 Task: In the  document Amelia ,change text color to 'Dark Green' Insert the mentioned shape above the text 'Cloud Callout'. Change color of the shape to  OrangeChange shape height to  2
Action: Mouse moved to (111, 135)
Screenshot: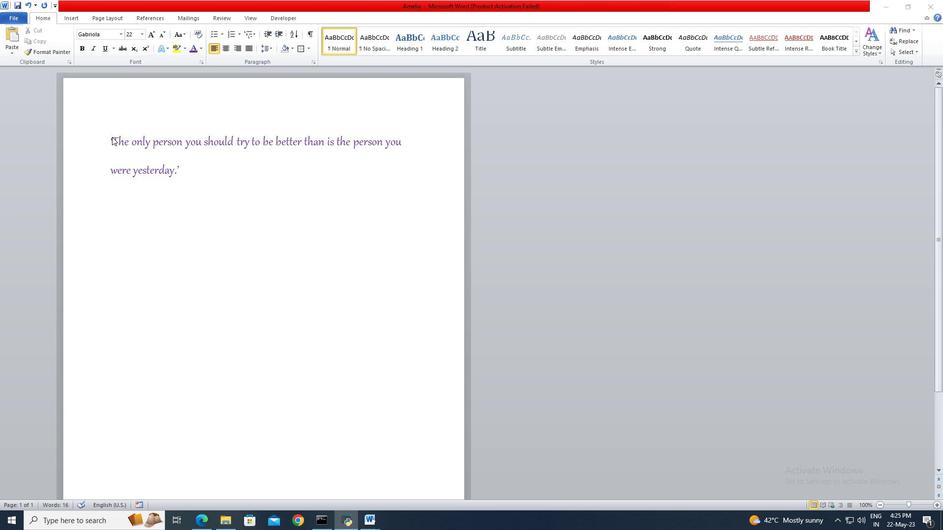
Action: Mouse pressed left at (111, 135)
Screenshot: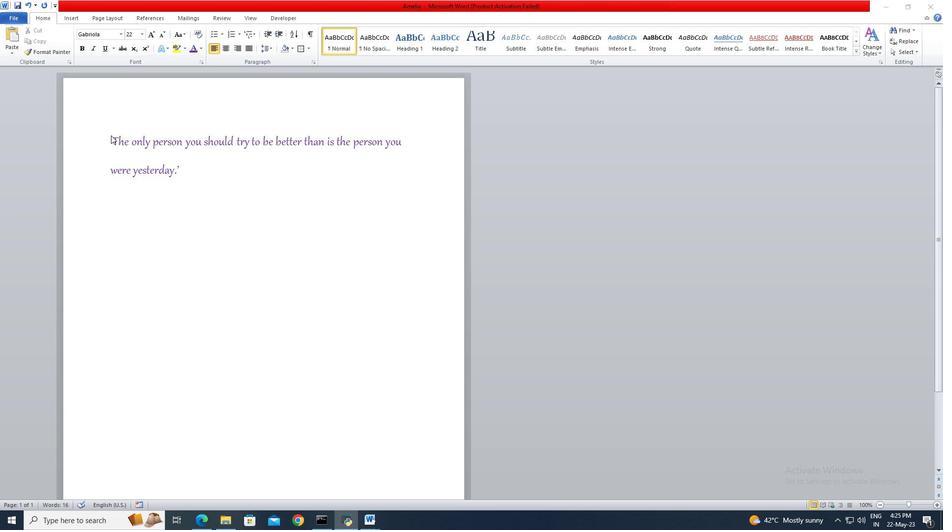 
Action: Mouse moved to (106, 136)
Screenshot: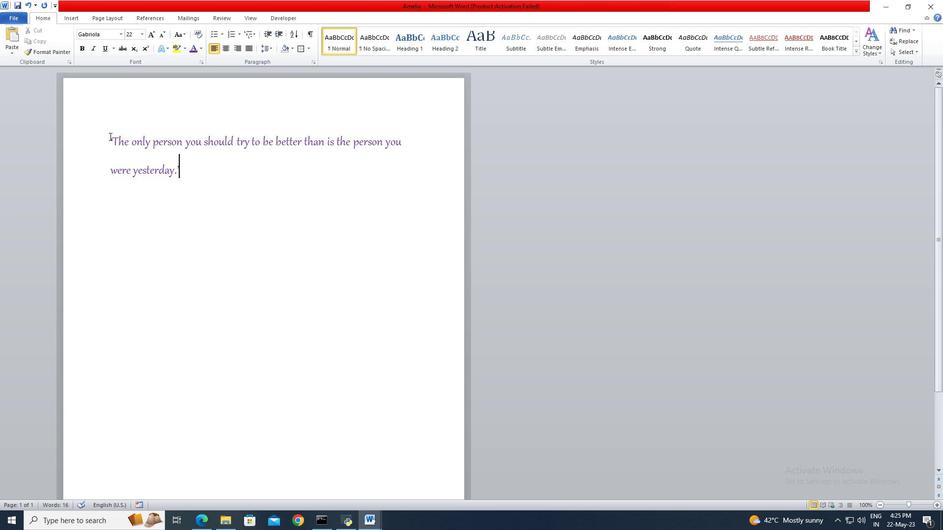 
Action: Key pressed <Key.shift>
Screenshot: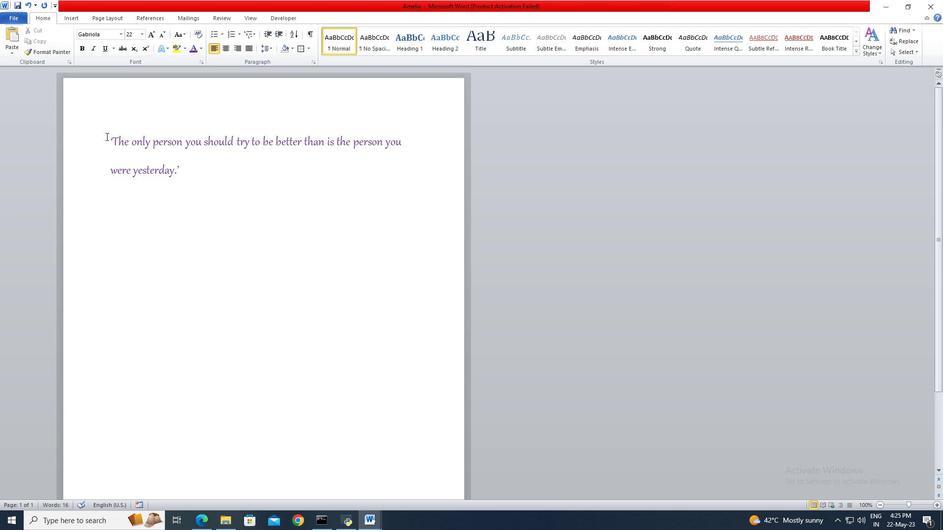 
Action: Mouse pressed left at (106, 136)
Screenshot: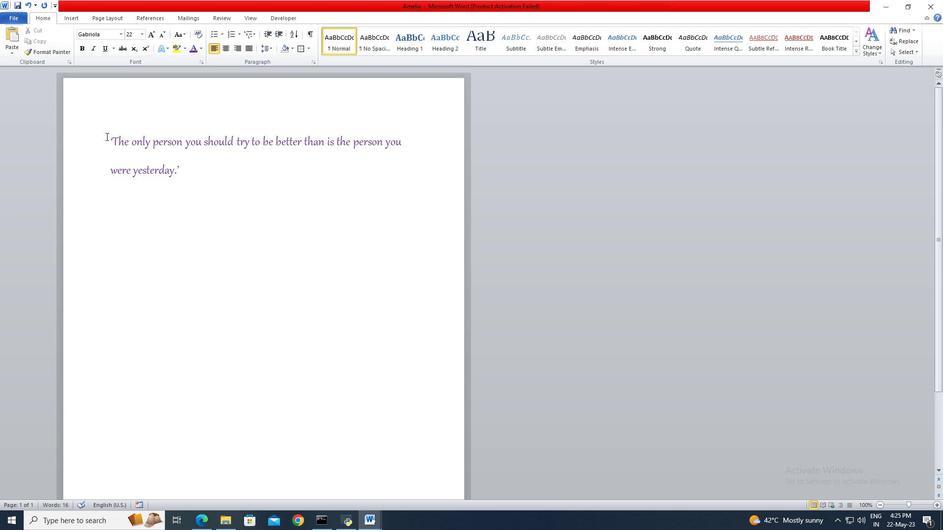 
Action: Mouse moved to (202, 51)
Screenshot: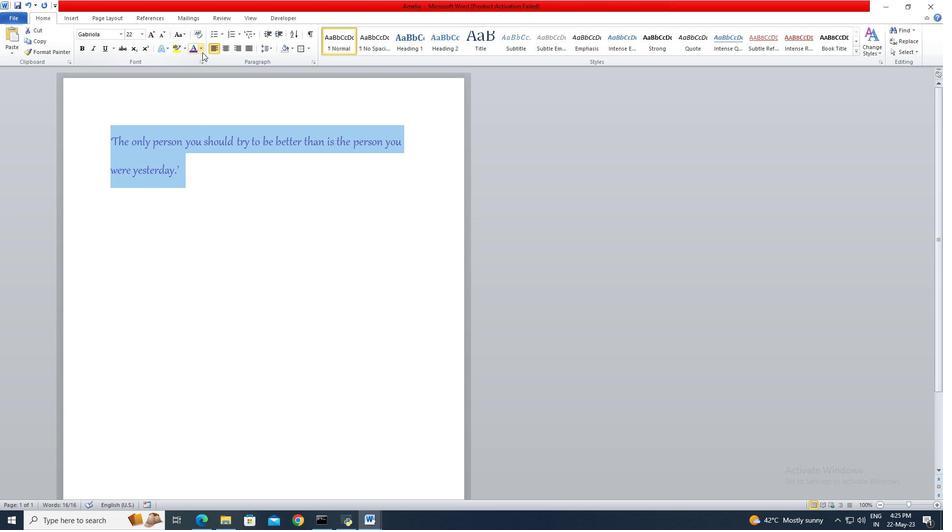 
Action: Mouse pressed left at (202, 51)
Screenshot: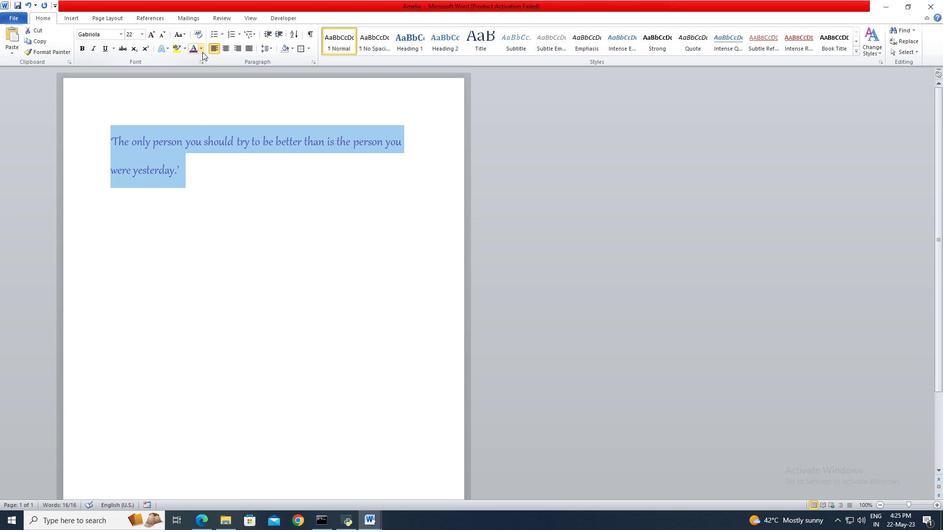 
Action: Mouse moved to (232, 157)
Screenshot: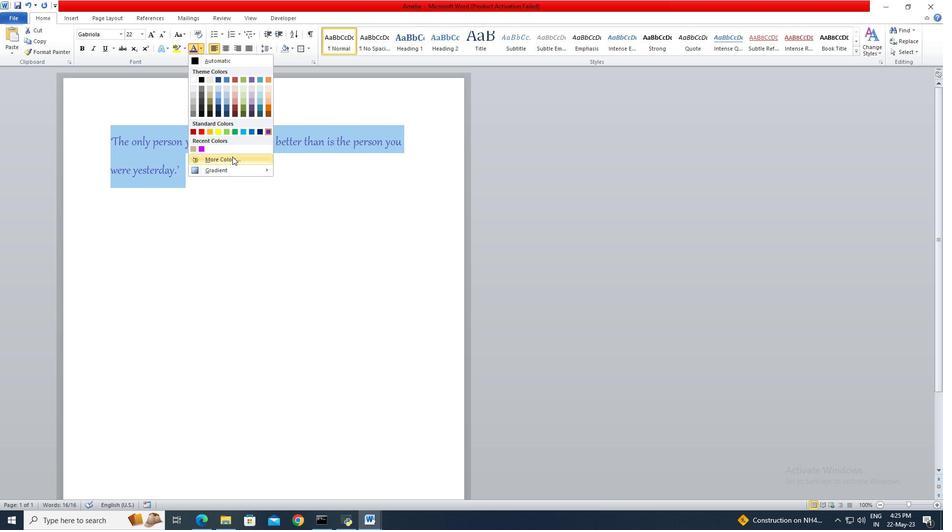 
Action: Mouse pressed left at (232, 157)
Screenshot: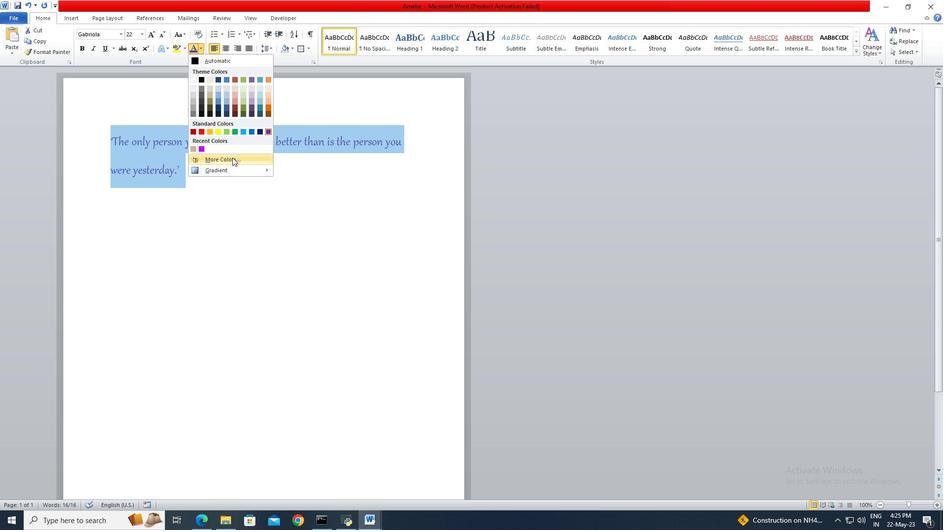 
Action: Mouse moved to (454, 230)
Screenshot: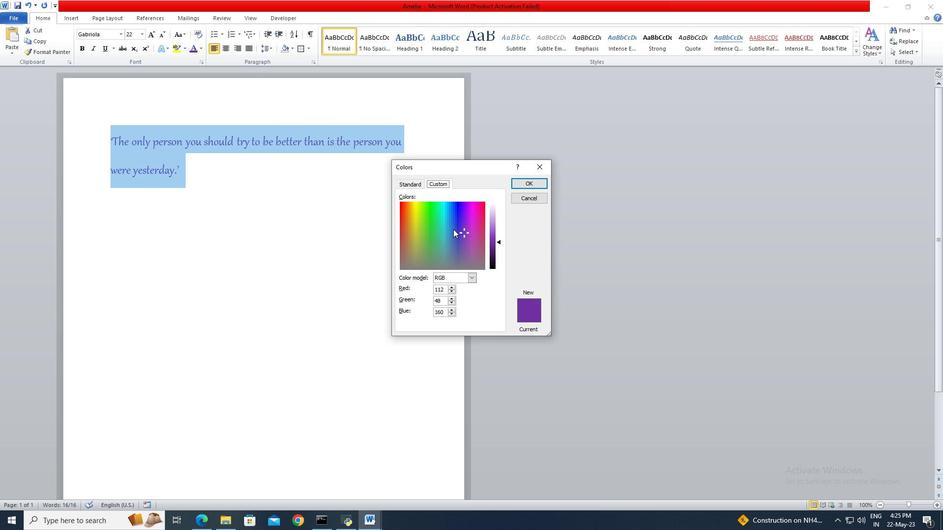 
Action: Mouse pressed left at (454, 230)
Screenshot: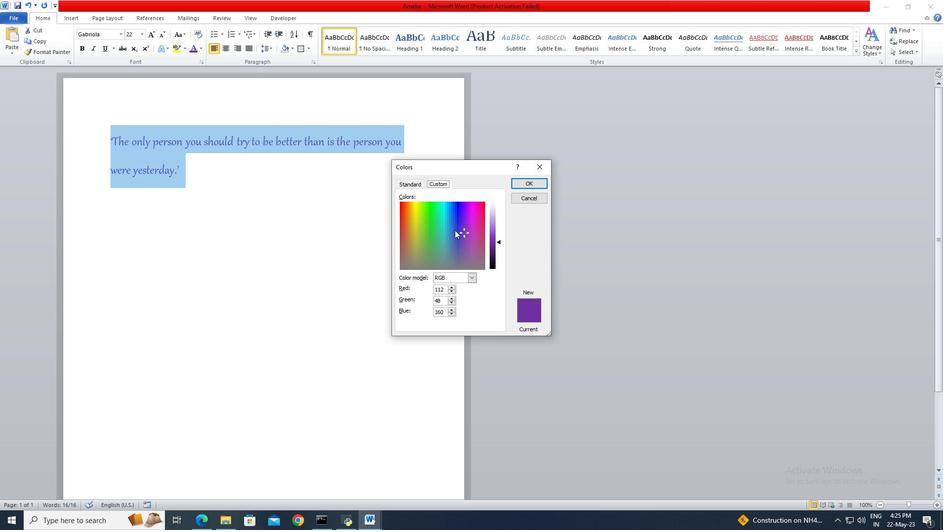 
Action: Mouse moved to (497, 244)
Screenshot: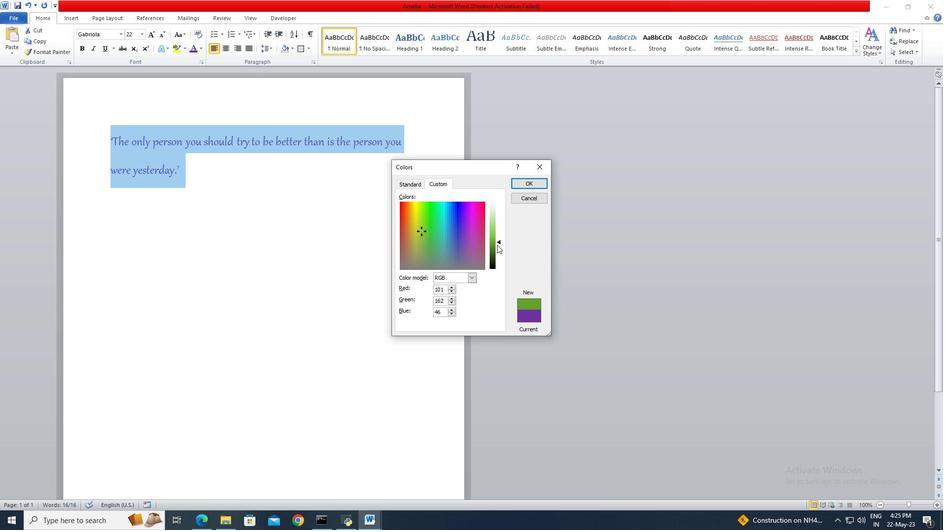 
Action: Mouse pressed left at (497, 244)
Screenshot: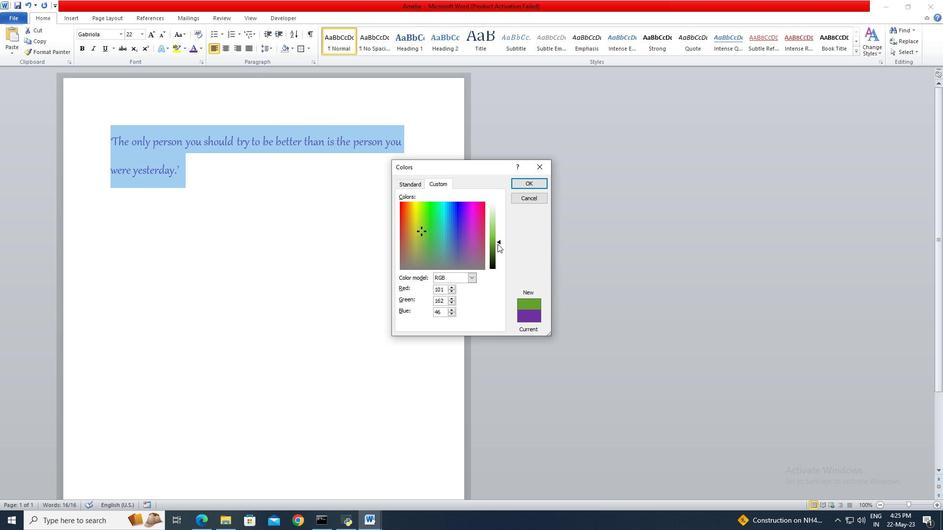
Action: Mouse moved to (524, 186)
Screenshot: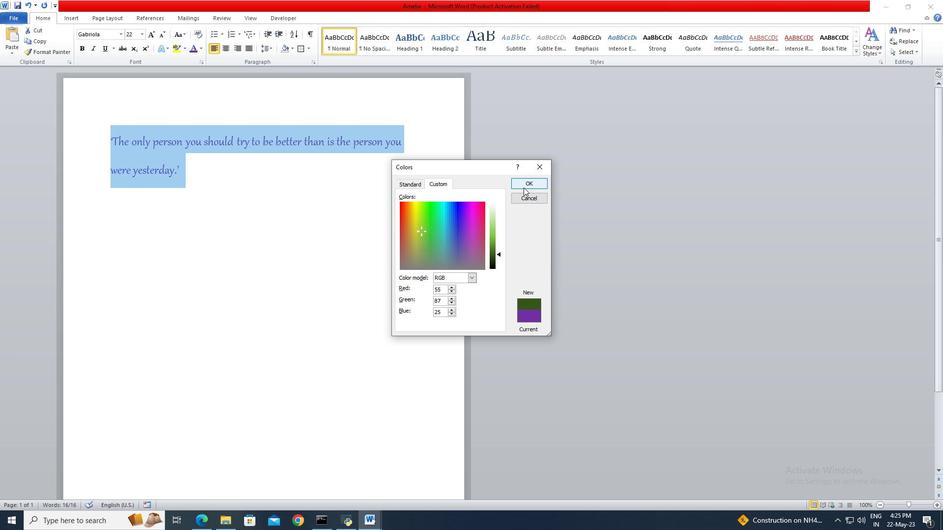 
Action: Mouse pressed left at (524, 186)
Screenshot: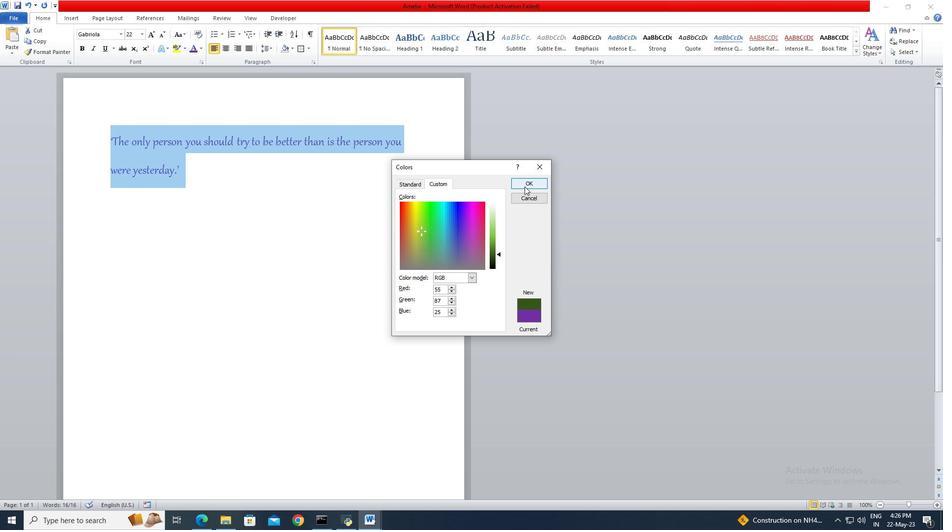 
Action: Mouse moved to (121, 107)
Screenshot: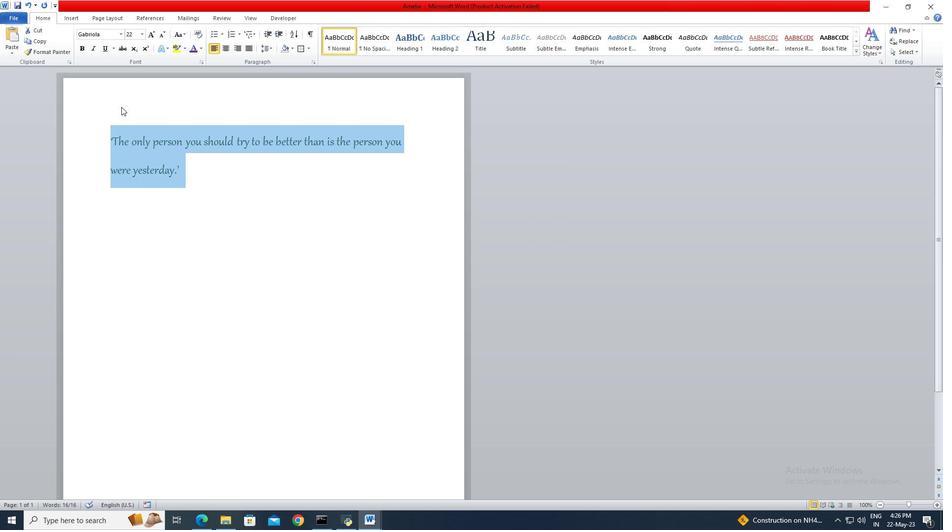 
Action: Mouse pressed left at (121, 107)
Screenshot: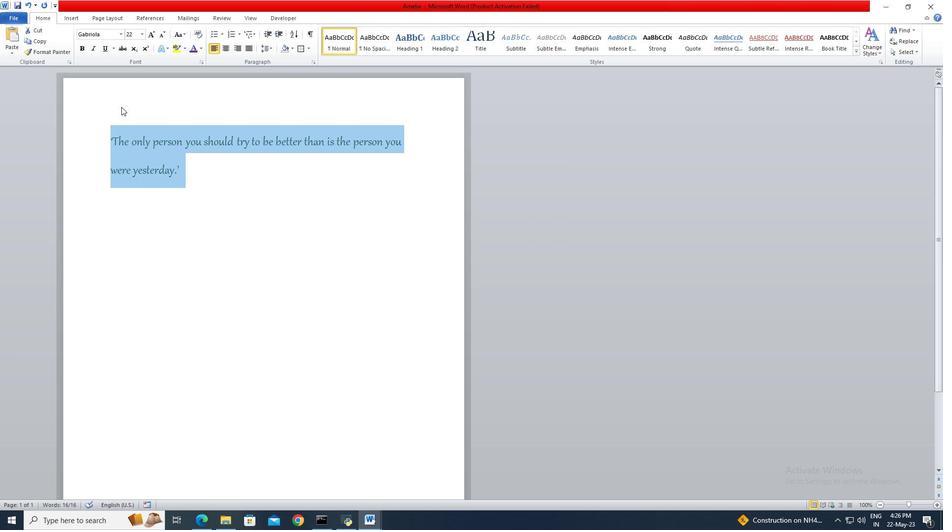 
Action: Mouse moved to (120, 108)
Screenshot: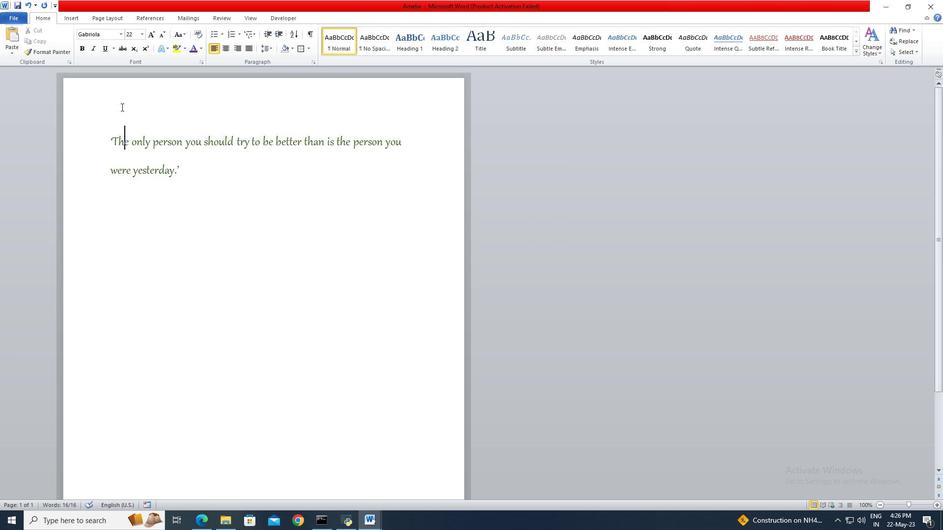 
Action: Key pressed <Key.left><Key.left><Key.enter>ctrl+Z<Key.left><Key.enter>
Screenshot: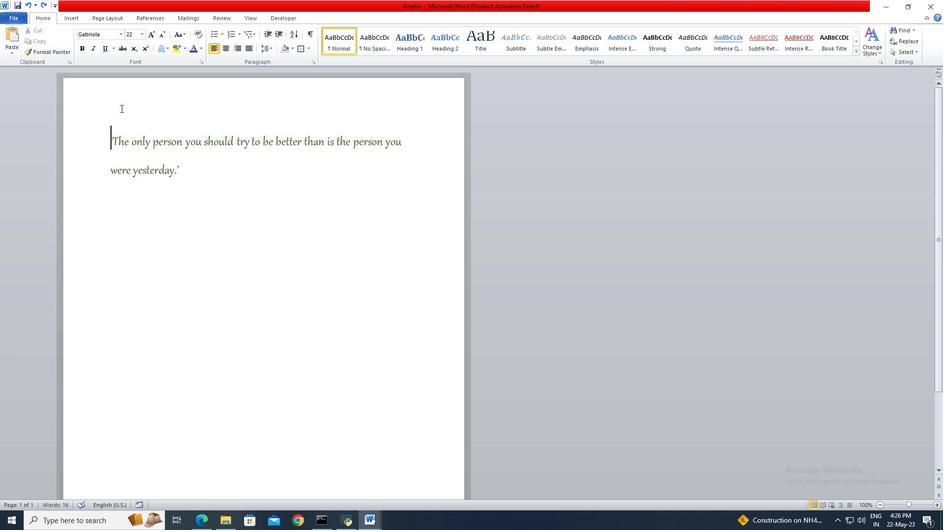 
Action: Mouse moved to (119, 124)
Screenshot: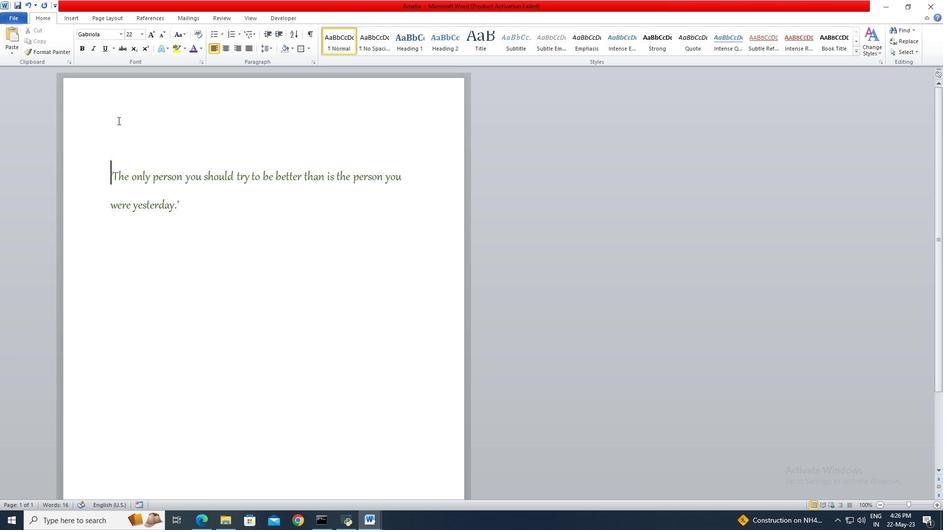 
Action: Mouse pressed left at (119, 124)
Screenshot: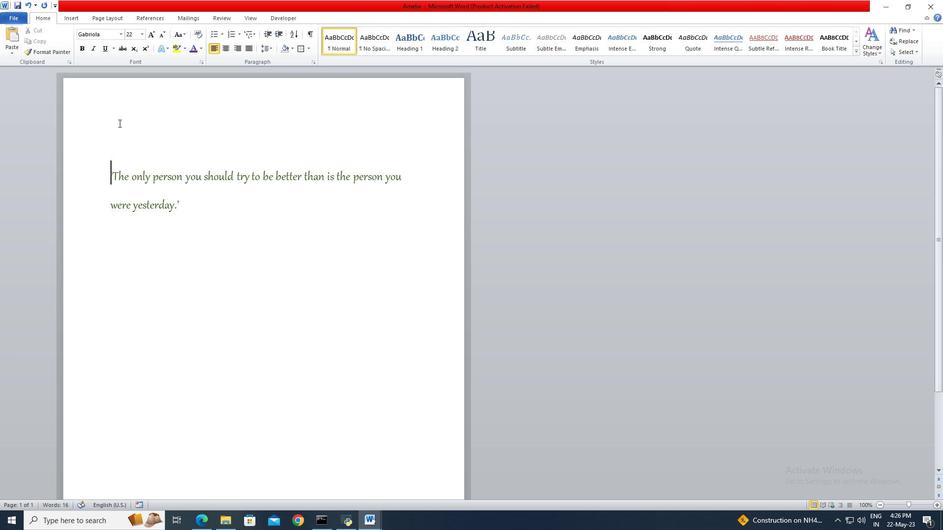 
Action: Mouse moved to (78, 18)
Screenshot: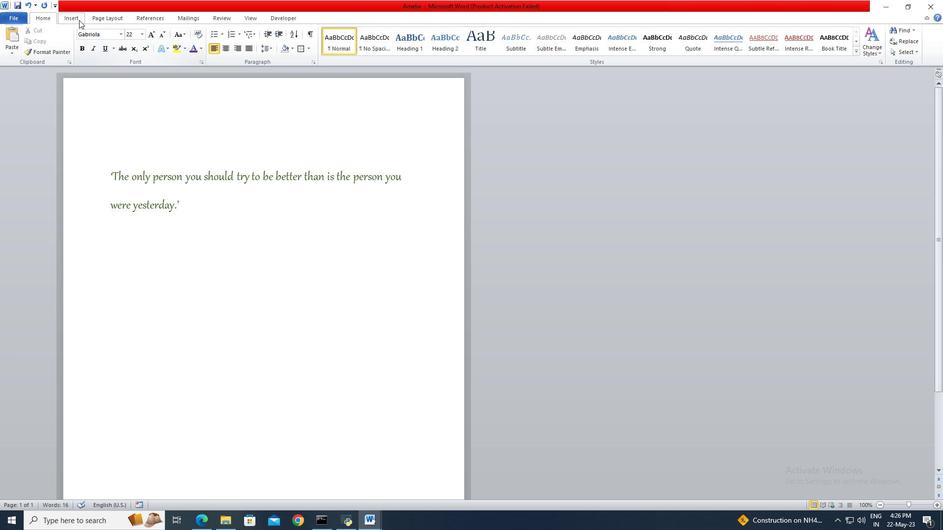 
Action: Mouse pressed left at (78, 18)
Screenshot: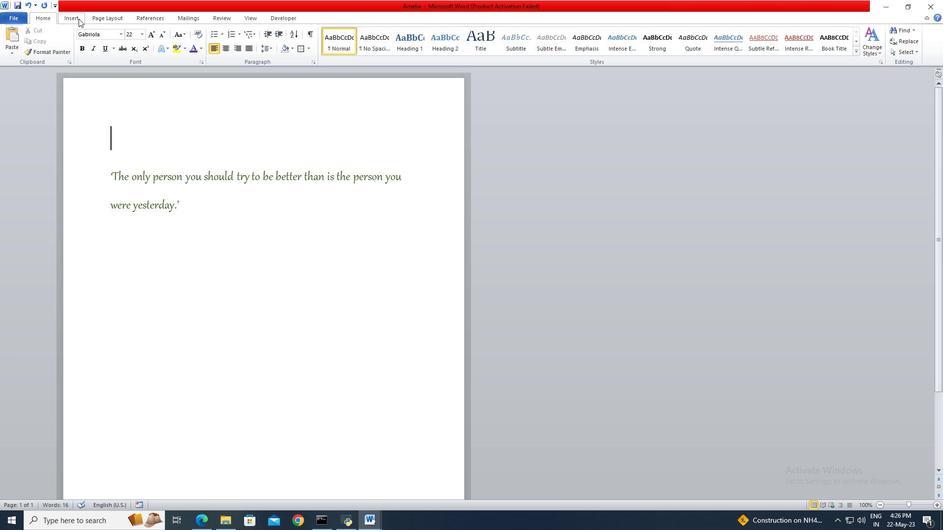 
Action: Mouse moved to (138, 43)
Screenshot: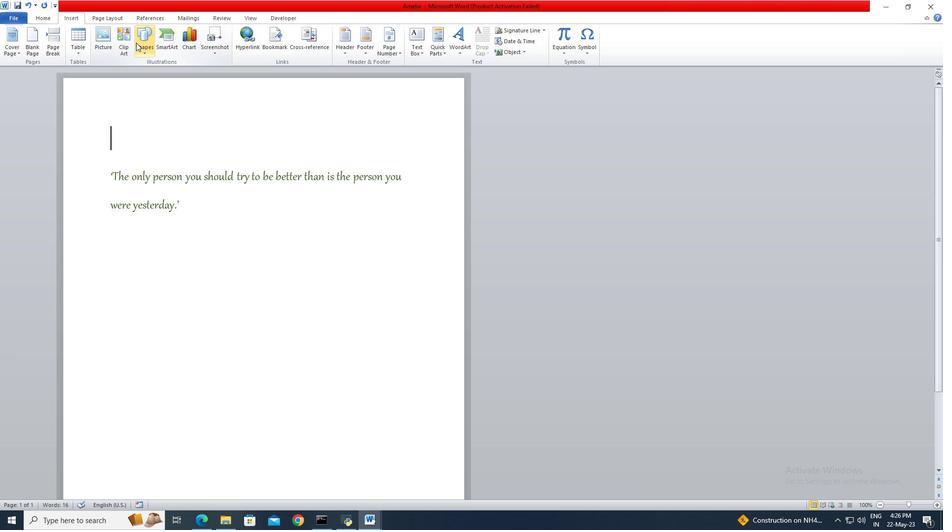 
Action: Mouse pressed left at (138, 43)
Screenshot: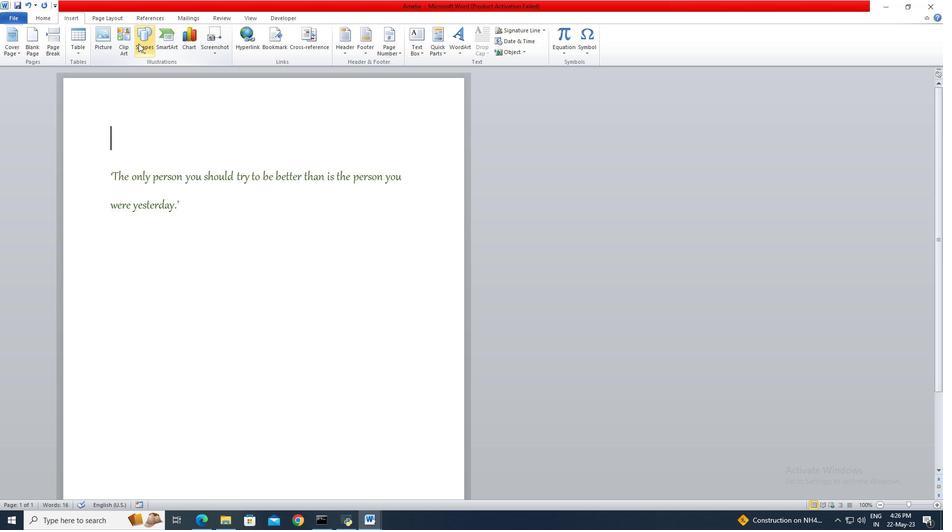 
Action: Mouse moved to (170, 310)
Screenshot: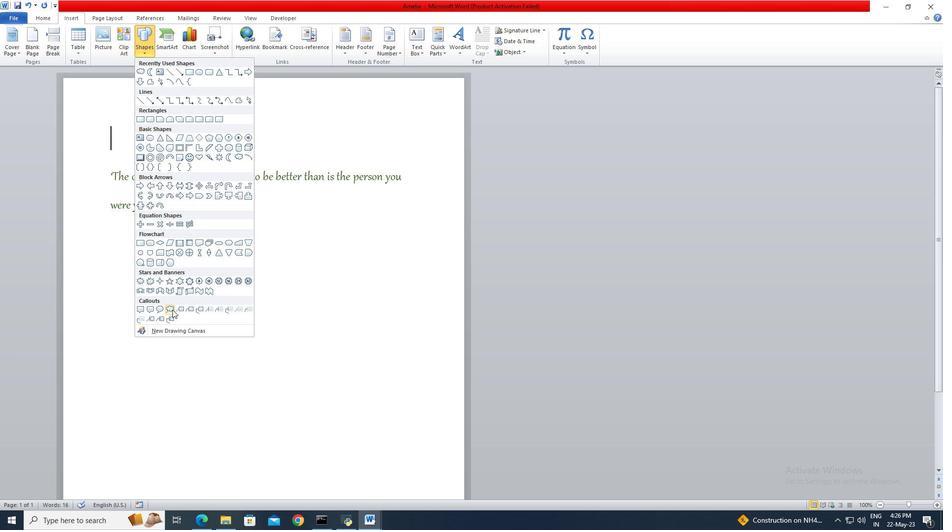
Action: Mouse pressed left at (170, 310)
Screenshot: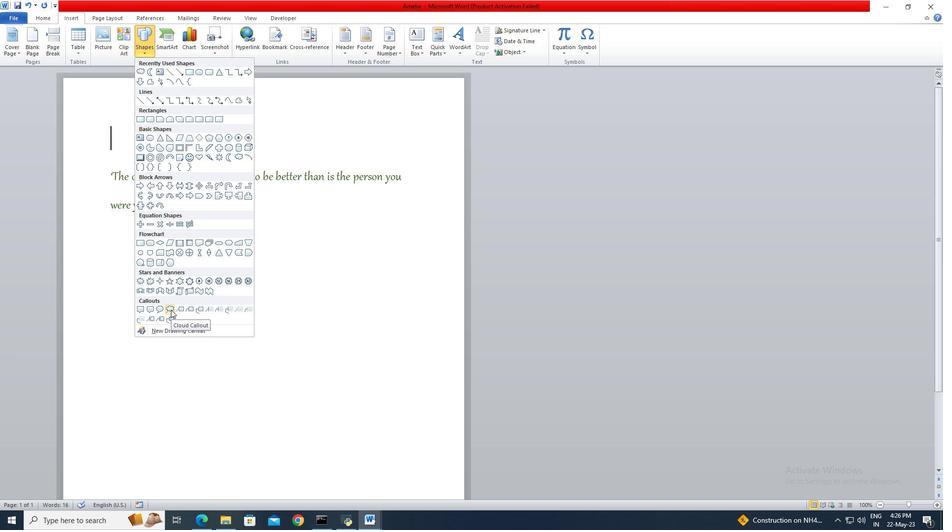 
Action: Mouse moved to (120, 111)
Screenshot: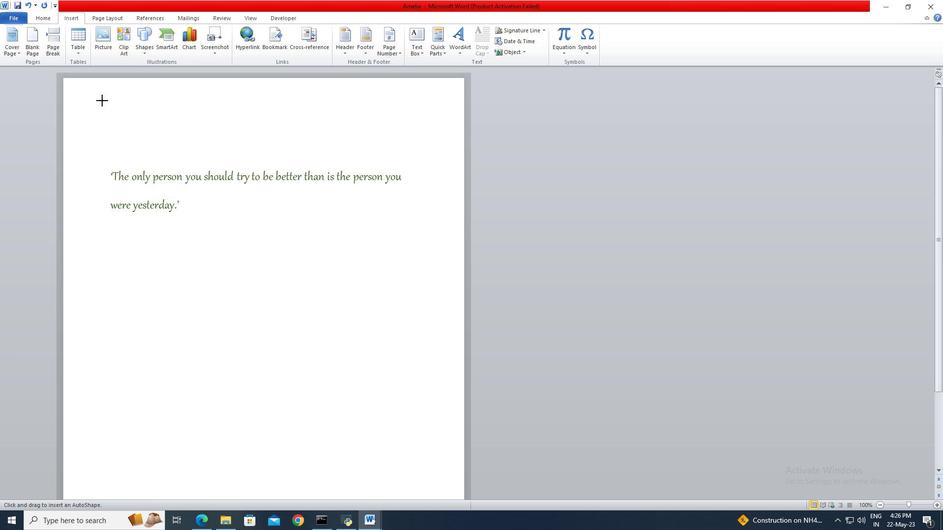 
Action: Mouse pressed left at (120, 111)
Screenshot: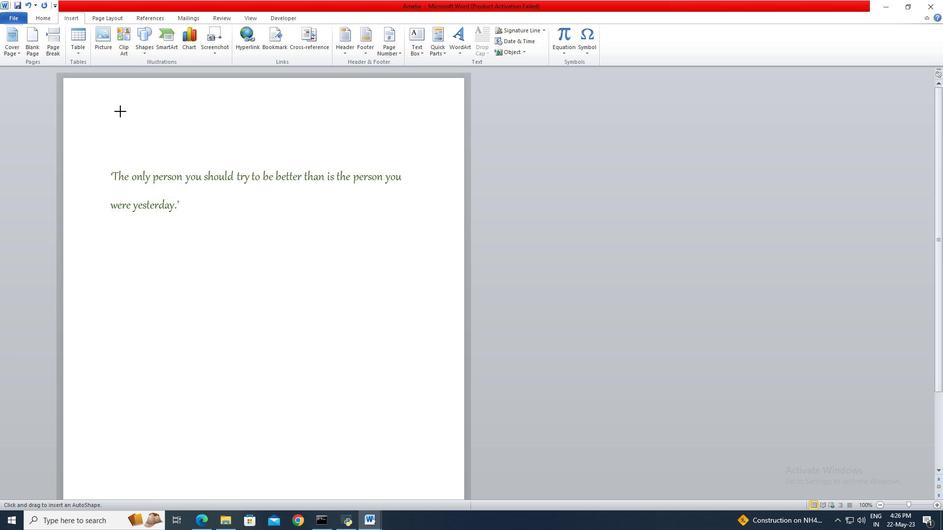 
Action: Mouse moved to (366, 31)
Screenshot: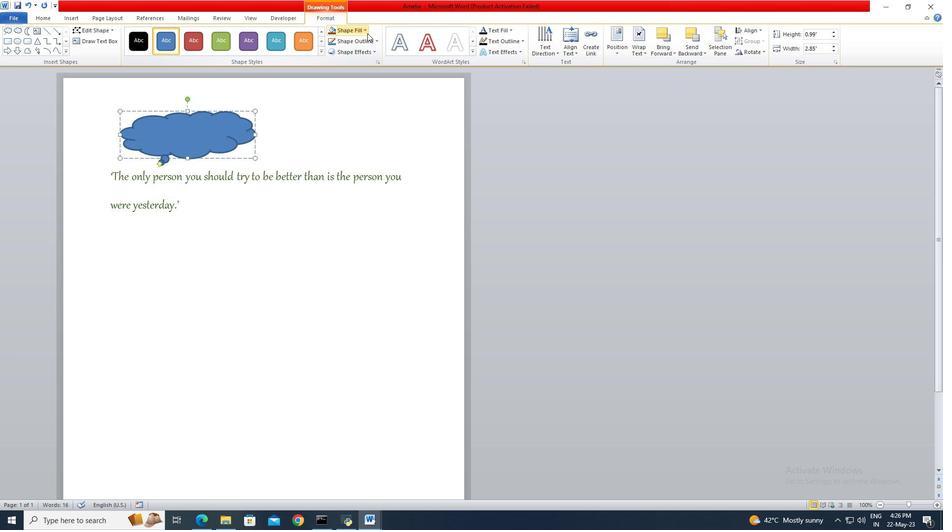 
Action: Mouse pressed left at (366, 31)
Screenshot: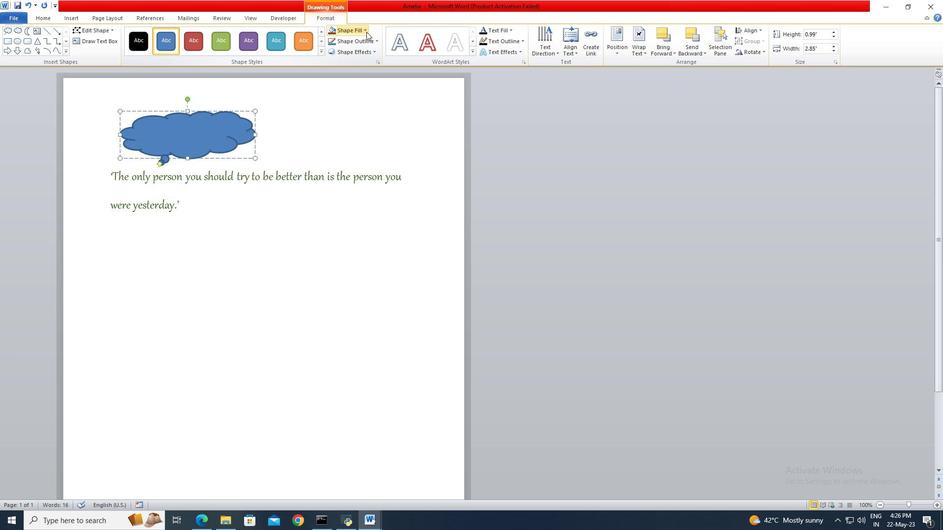 
Action: Mouse moved to (409, 49)
Screenshot: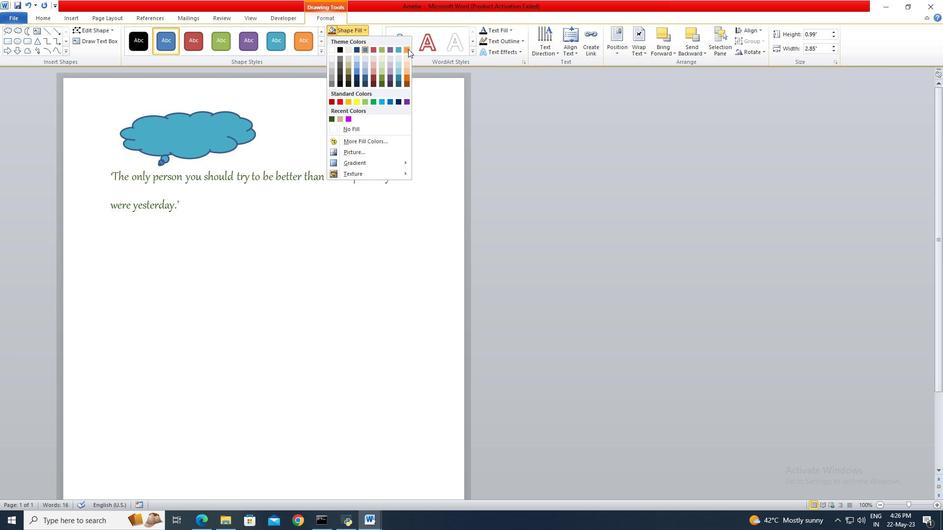 
Action: Mouse pressed left at (409, 49)
Screenshot: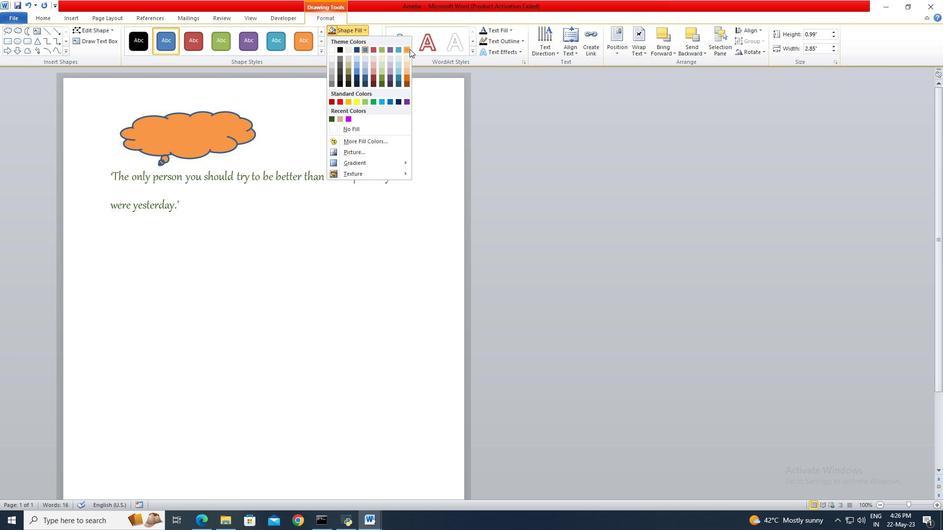 
Action: Mouse moved to (825, 37)
Screenshot: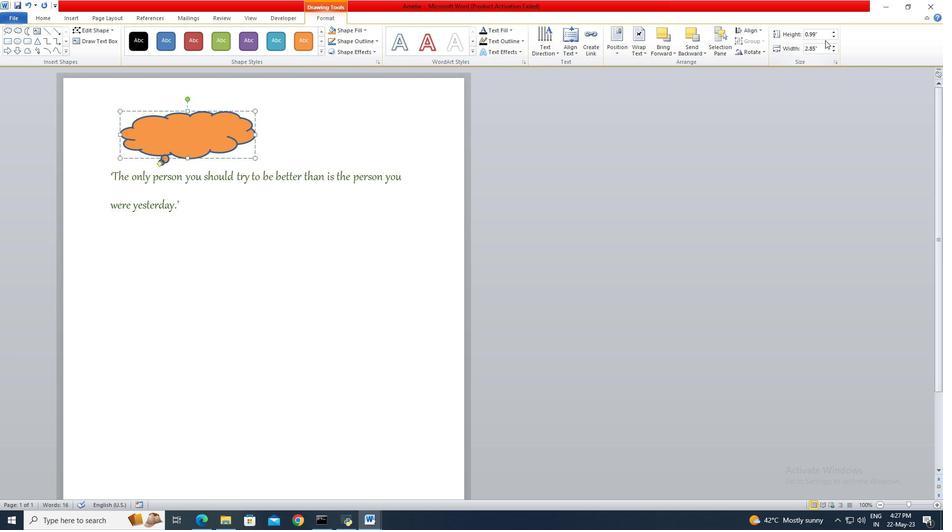 
Action: Mouse pressed left at (825, 37)
Screenshot: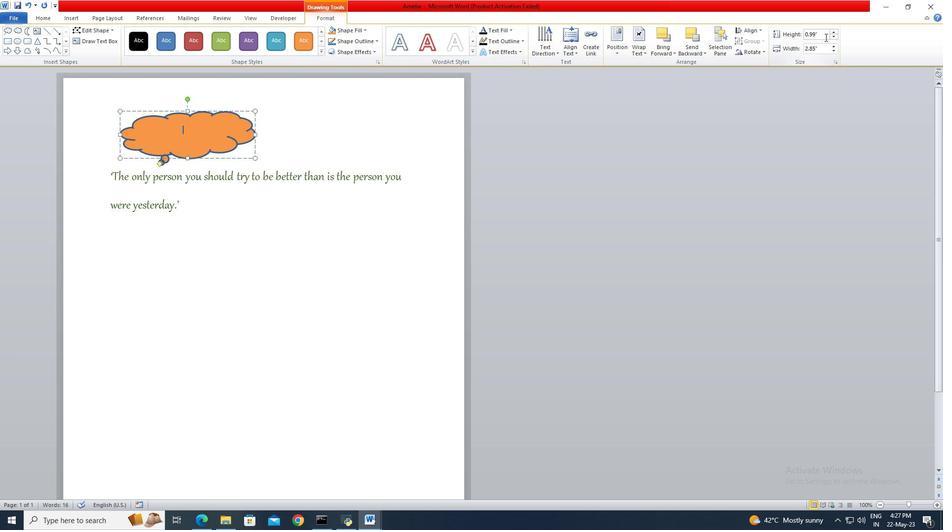 
Action: Key pressed 2<Key.enter>
Screenshot: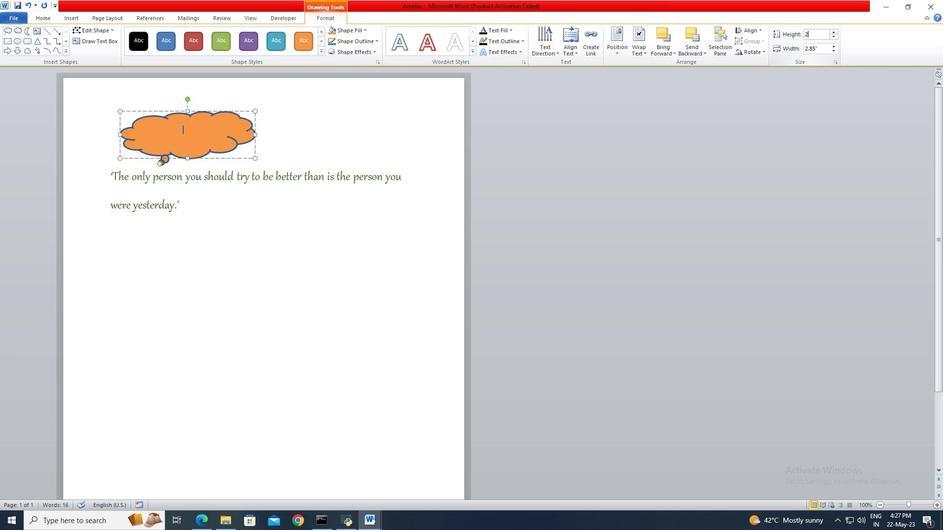 
Action: Mouse moved to (646, 175)
Screenshot: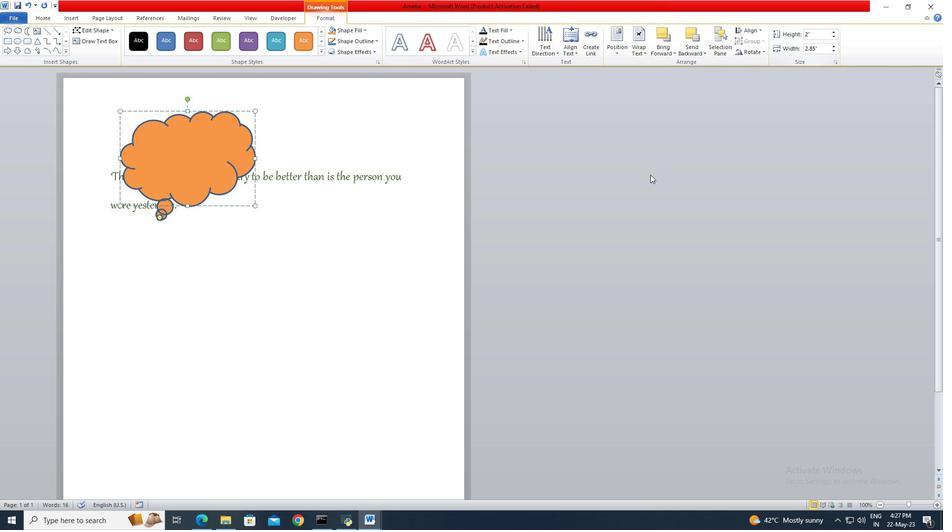 
